 Task: Show the media title on video start at the bottom-left position.
Action: Mouse moved to (130, 28)
Screenshot: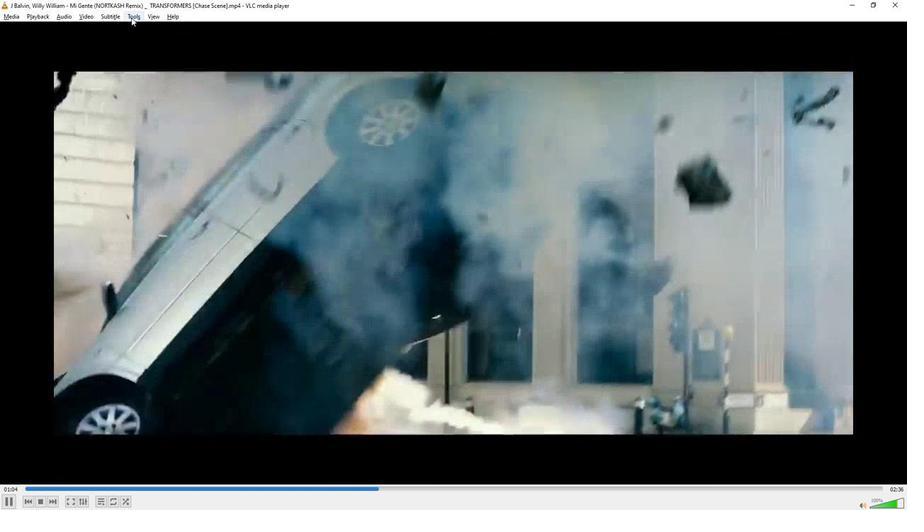 
Action: Mouse pressed left at (130, 28)
Screenshot: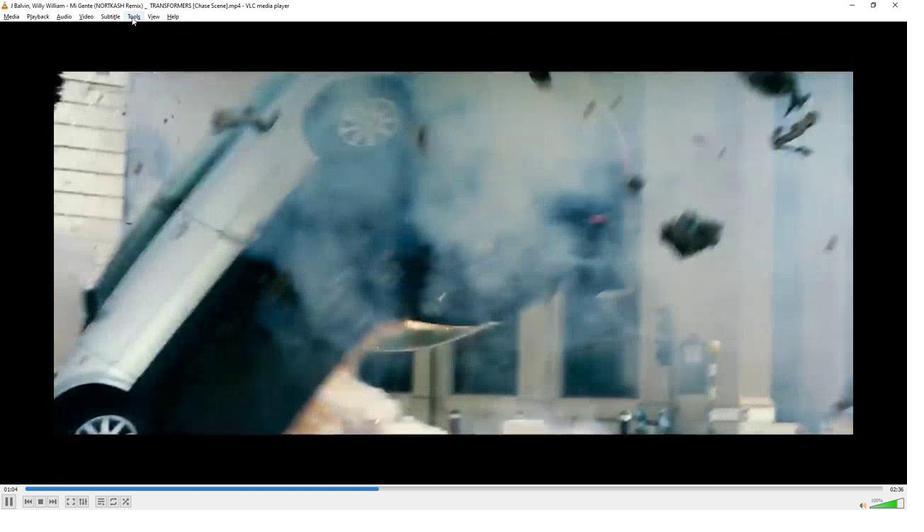 
Action: Mouse moved to (166, 127)
Screenshot: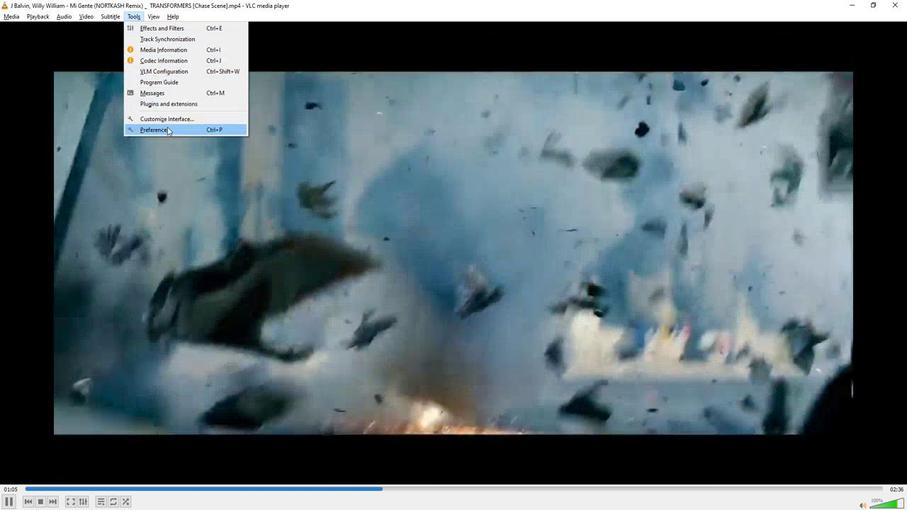
Action: Mouse pressed left at (166, 127)
Screenshot: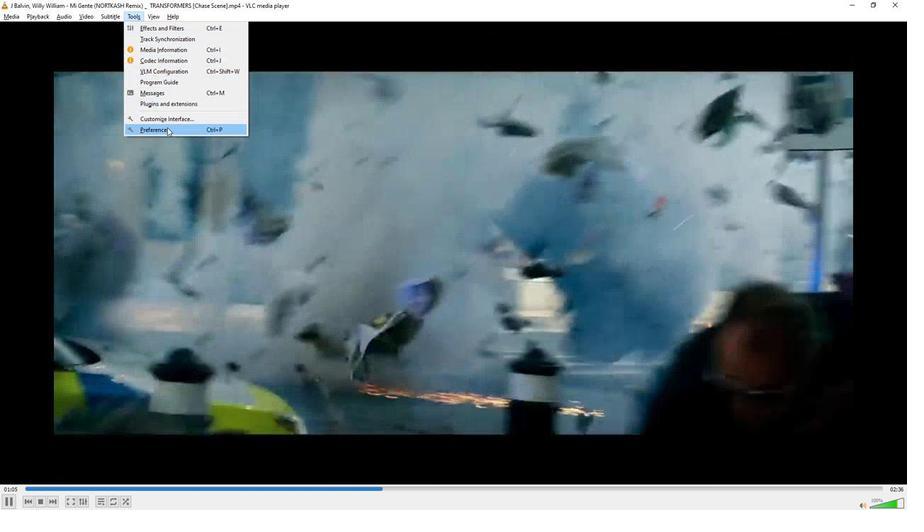 
Action: Mouse moved to (312, 118)
Screenshot: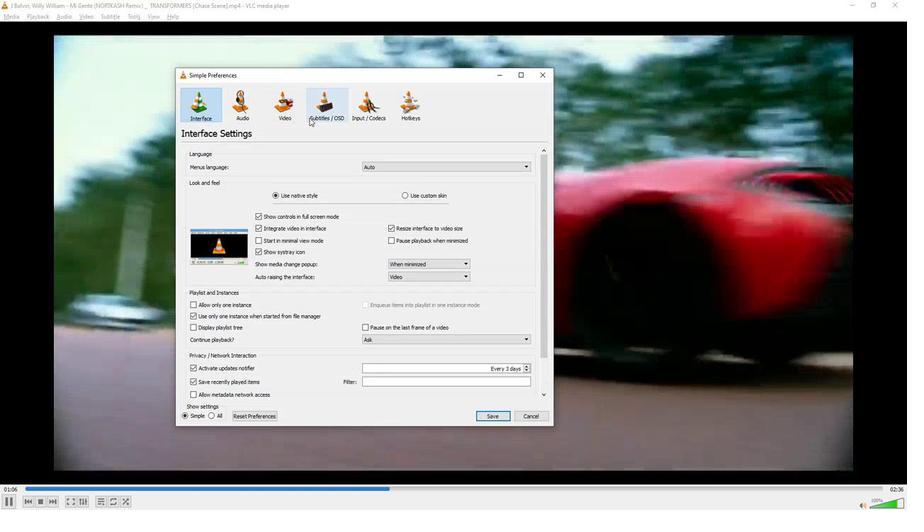 
Action: Mouse pressed left at (312, 118)
Screenshot: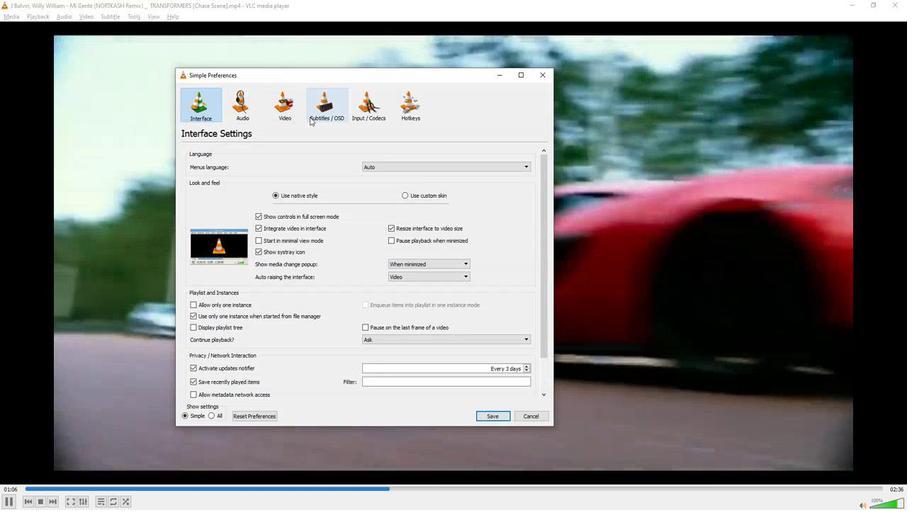 
Action: Mouse moved to (387, 175)
Screenshot: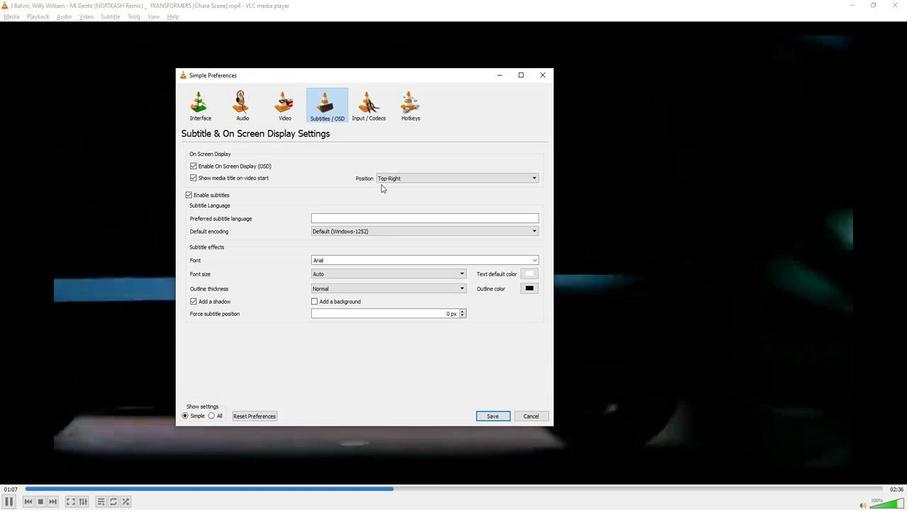
Action: Mouse pressed left at (387, 175)
Screenshot: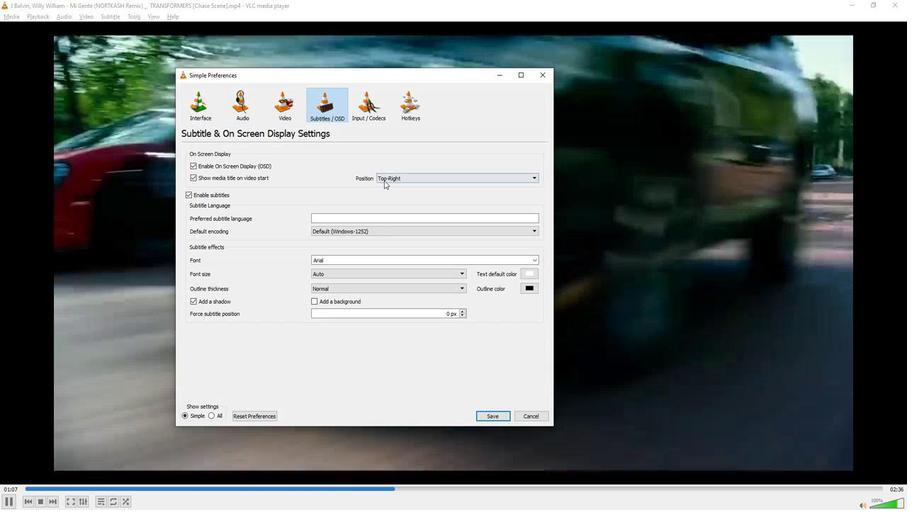 
Action: Mouse moved to (391, 218)
Screenshot: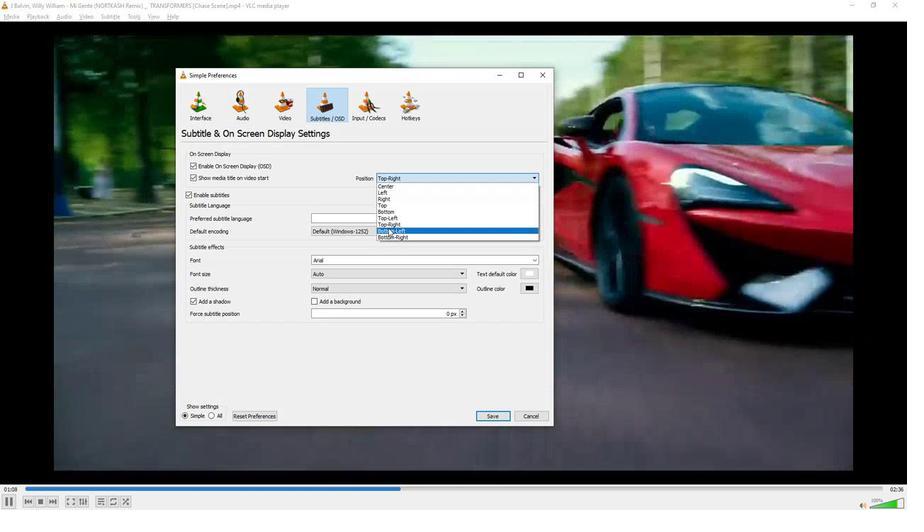 
Action: Mouse pressed left at (391, 218)
Screenshot: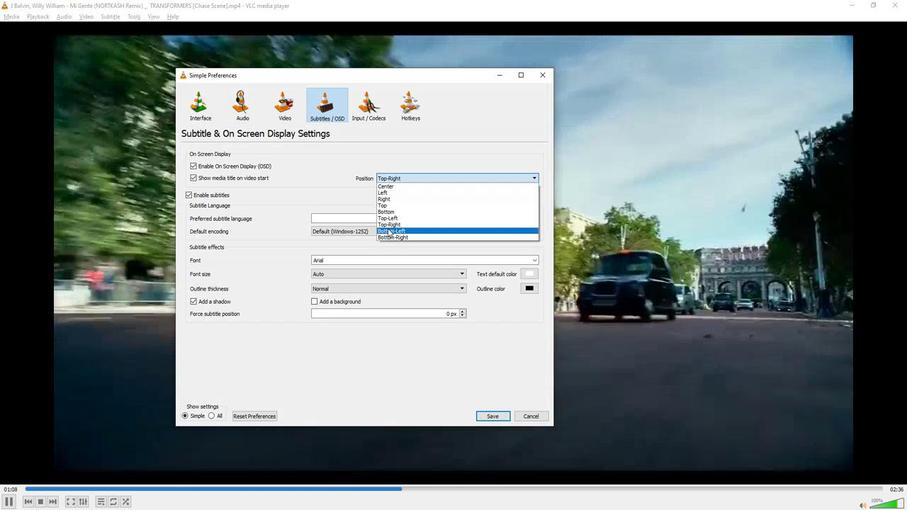 
Action: Mouse moved to (390, 366)
Screenshot: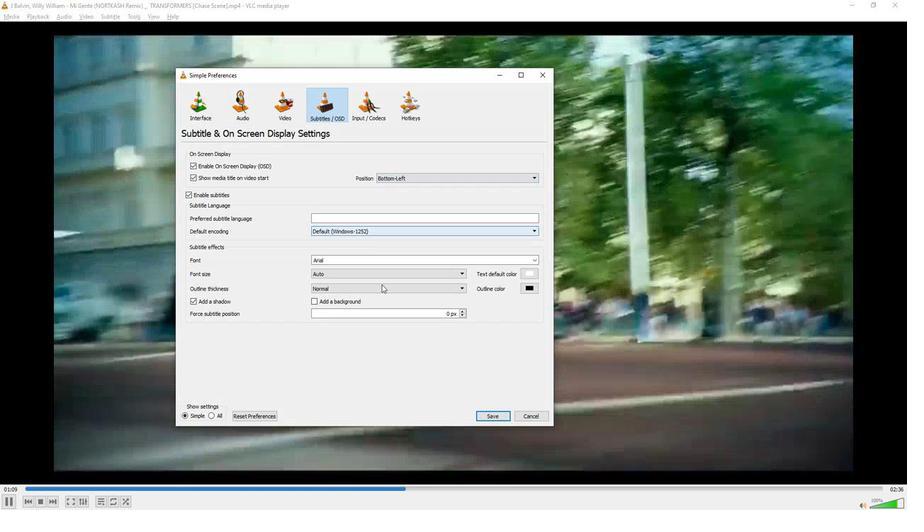 
